 Task: Select option "Only workspace admins" in slack workspaces restrictions.
Action: Mouse moved to (950, 520)
Screenshot: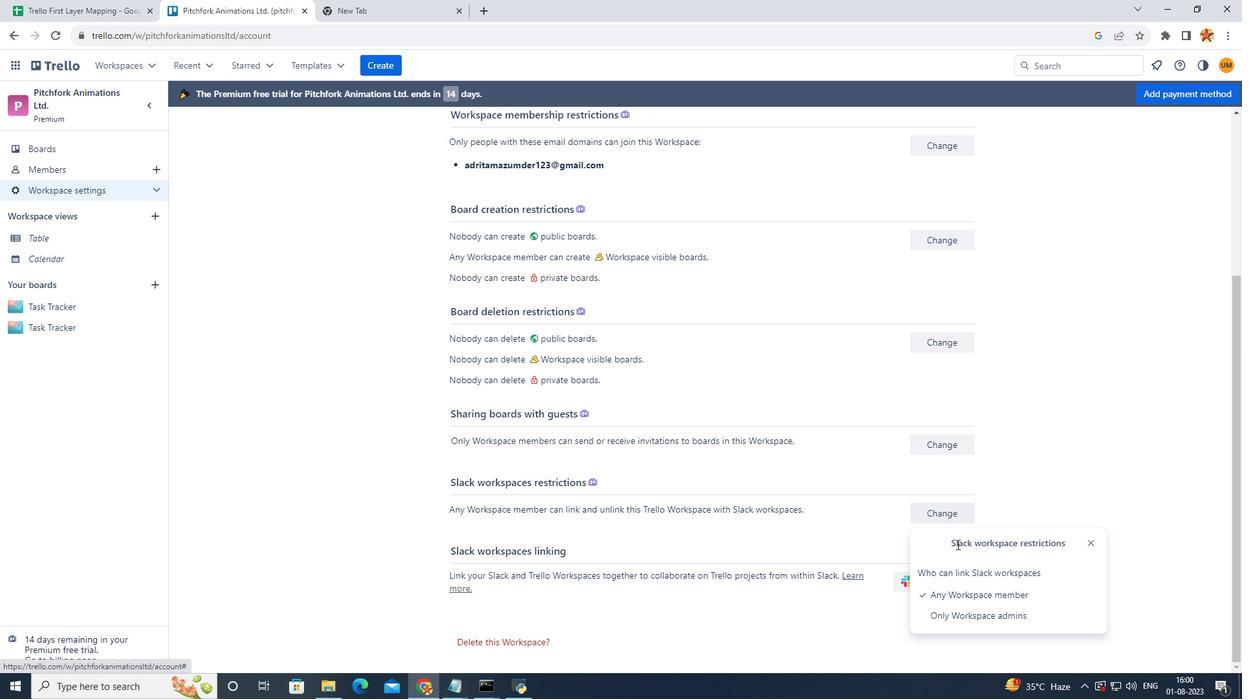 
Action: Mouse pressed left at (950, 520)
Screenshot: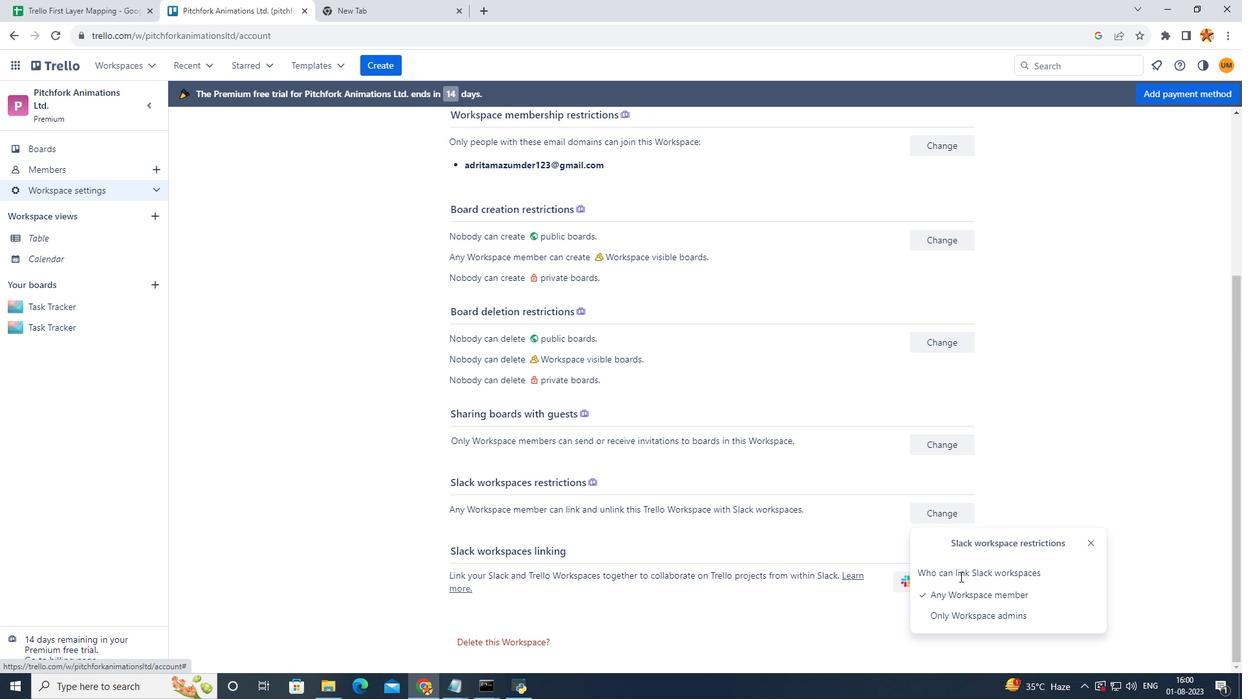 
Action: Mouse moved to (953, 611)
Screenshot: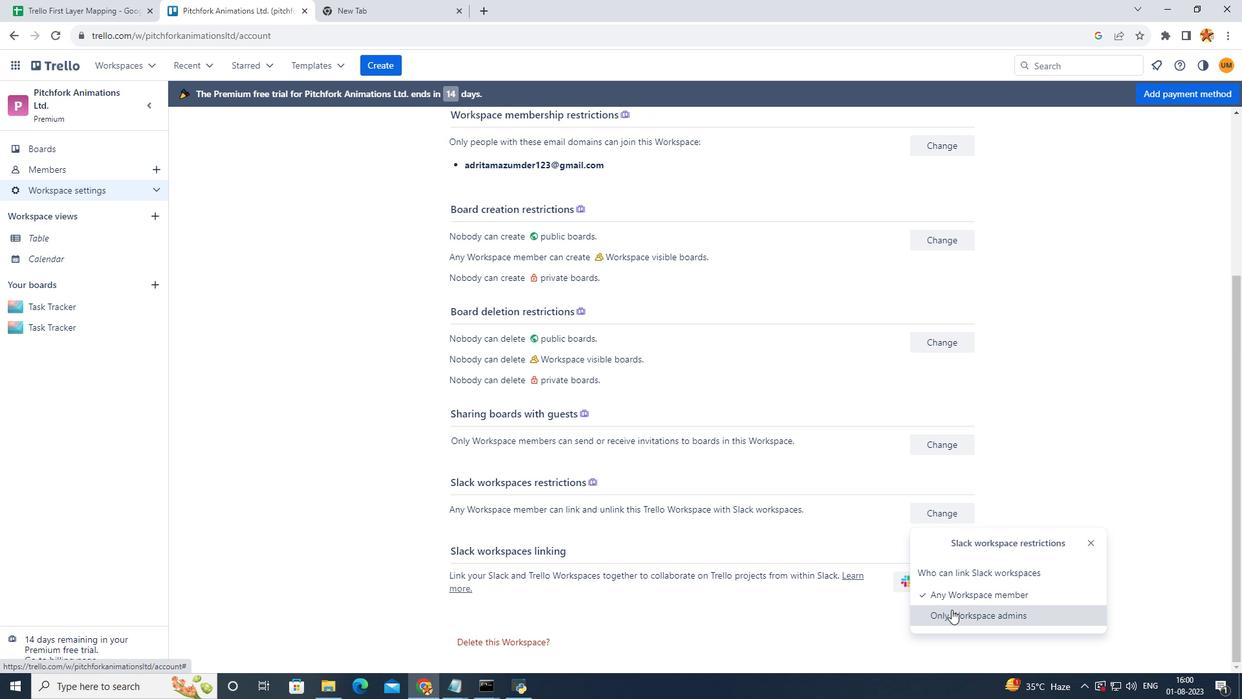 
Action: Mouse pressed left at (953, 611)
Screenshot: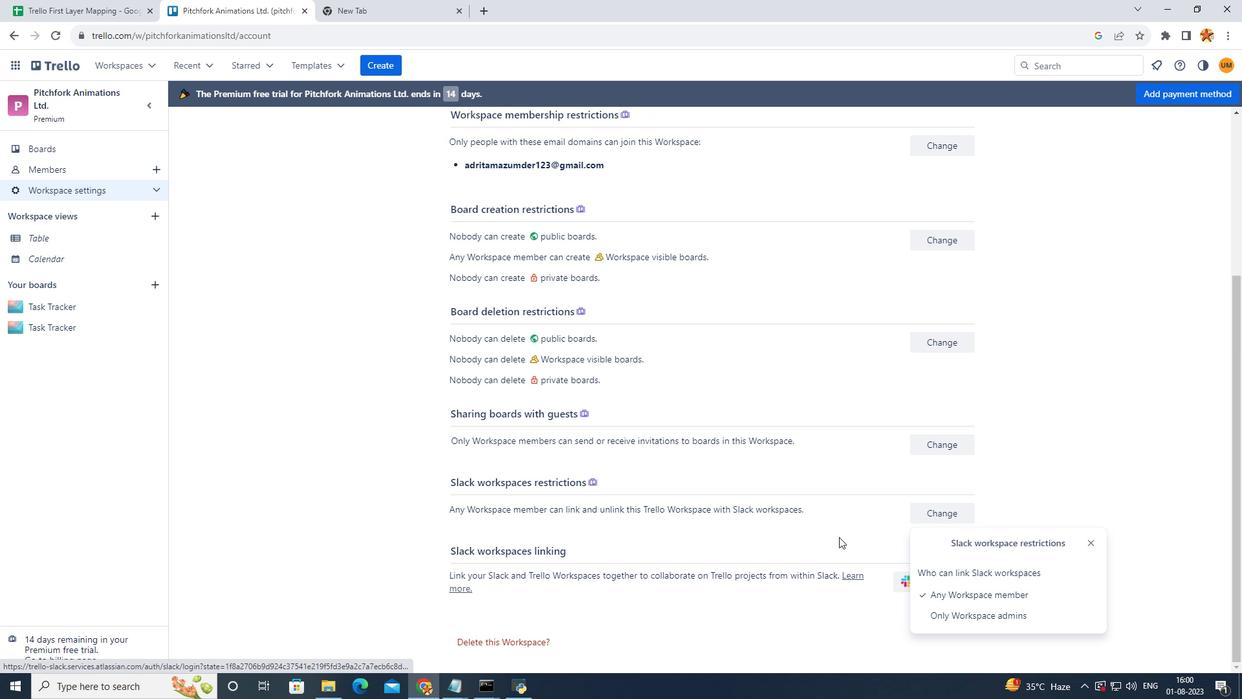 
Action: Mouse moved to (917, 605)
Screenshot: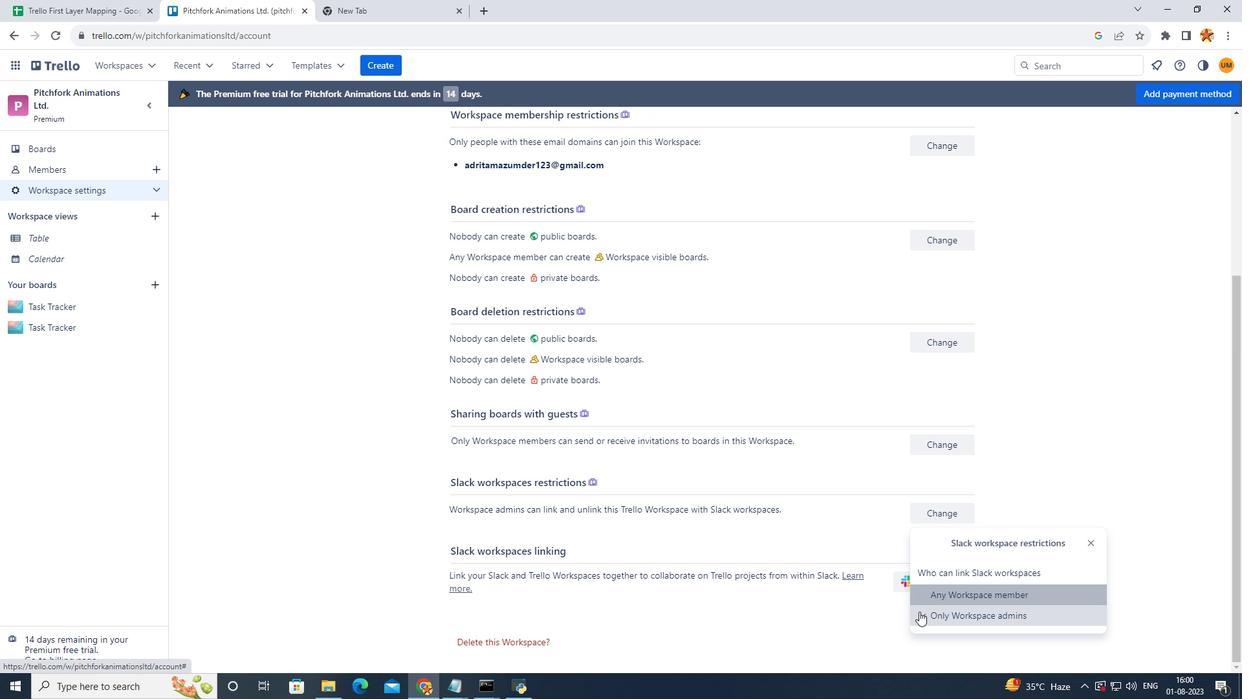 
Action: Mouse pressed left at (917, 605)
Screenshot: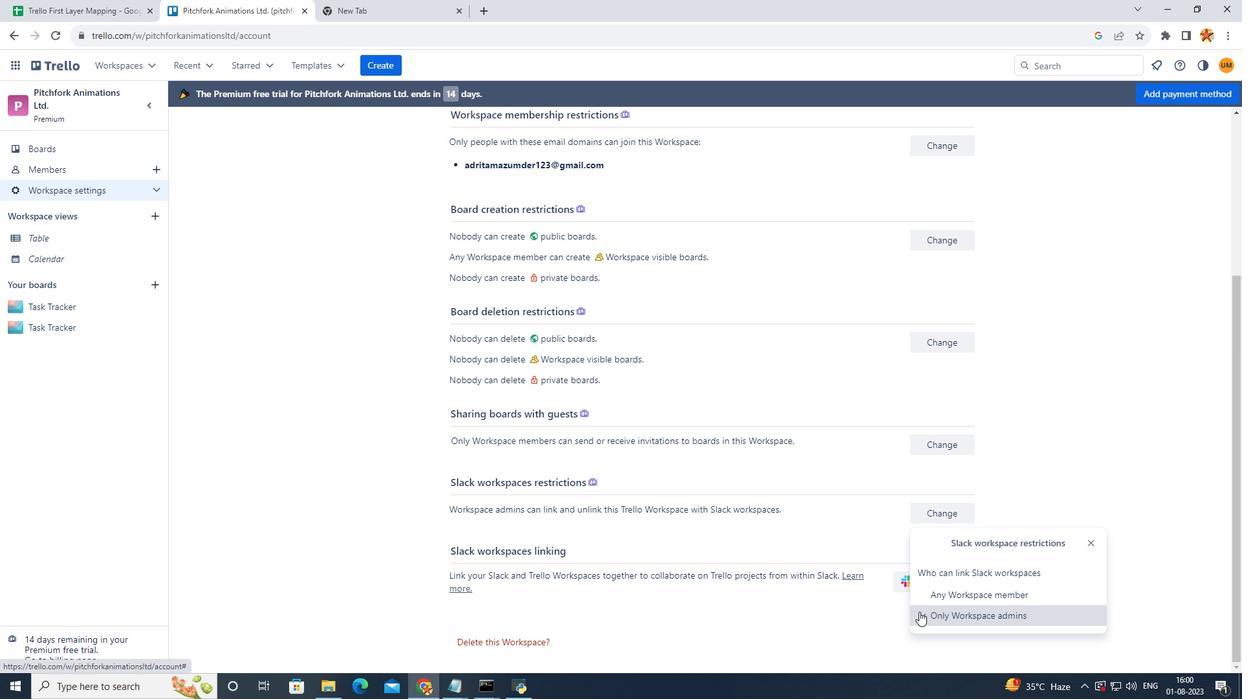 
Action: Mouse moved to (921, 613)
Screenshot: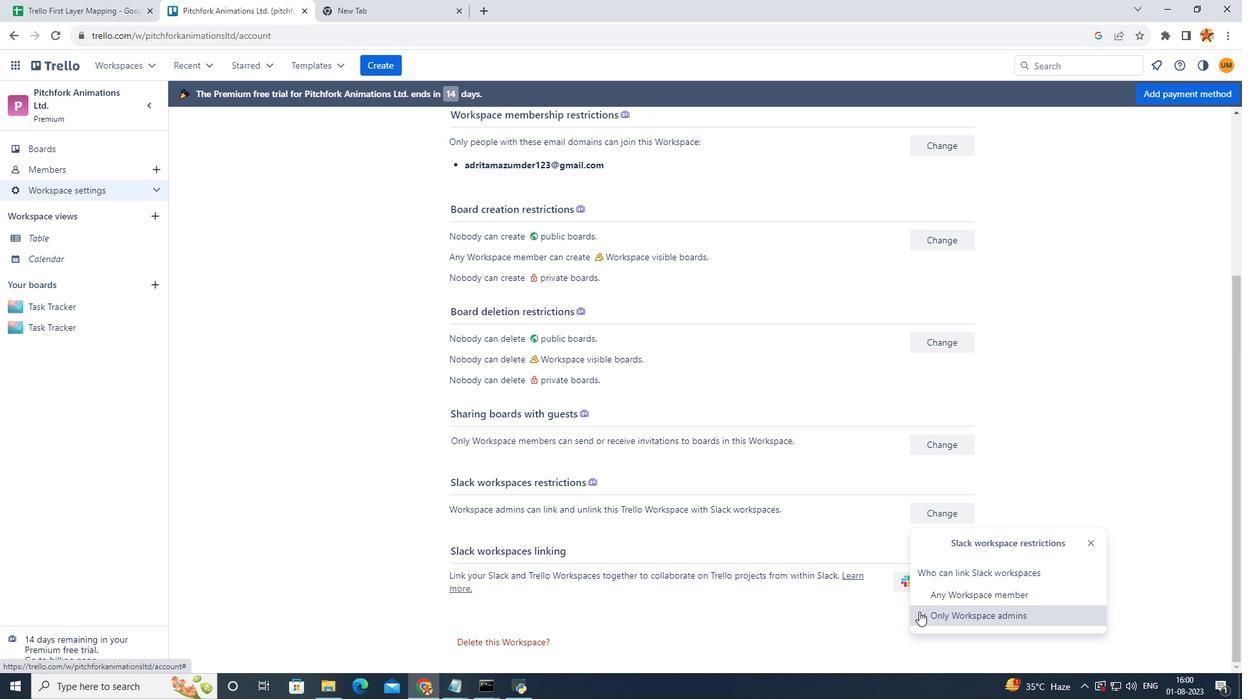 
Action: Mouse pressed left at (921, 613)
Screenshot: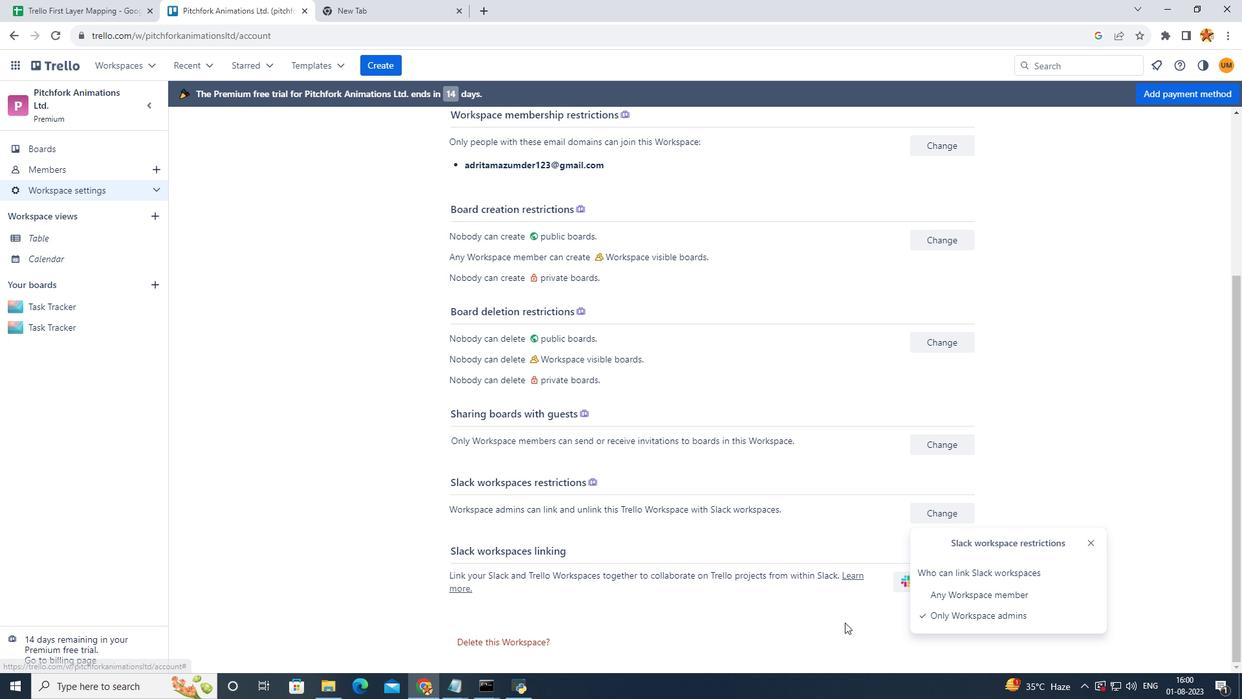 
Action: Mouse moved to (846, 624)
Screenshot: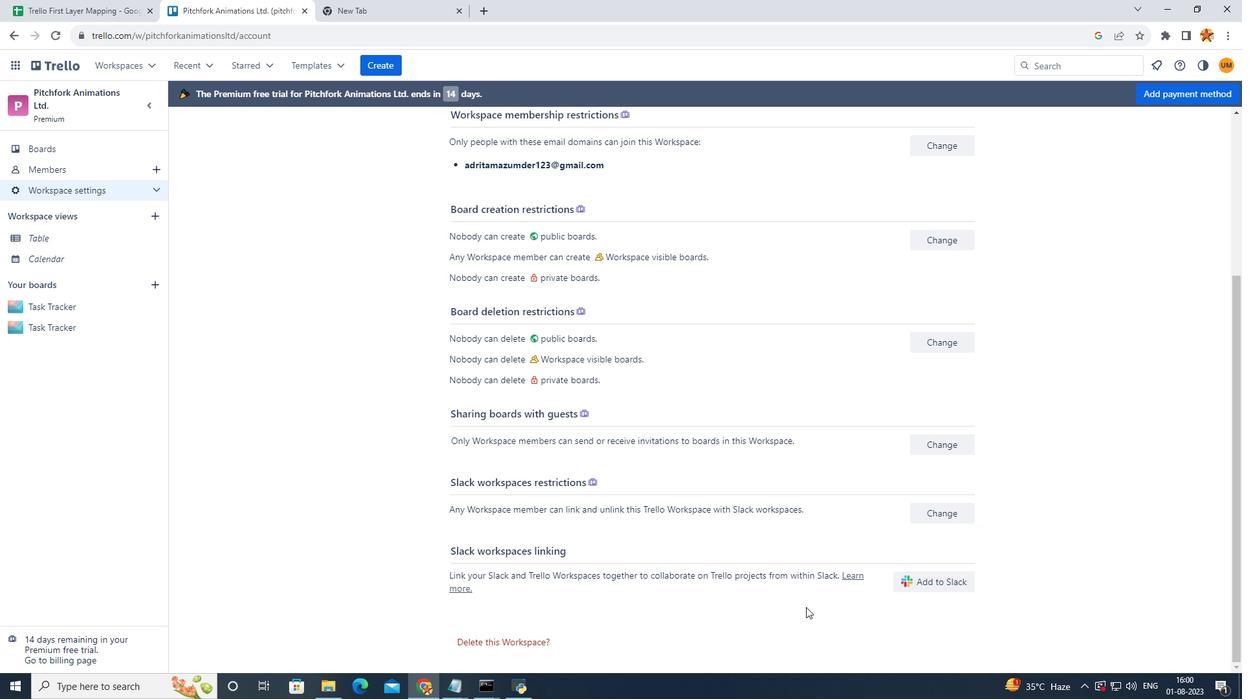 
Action: Mouse pressed left at (846, 624)
Screenshot: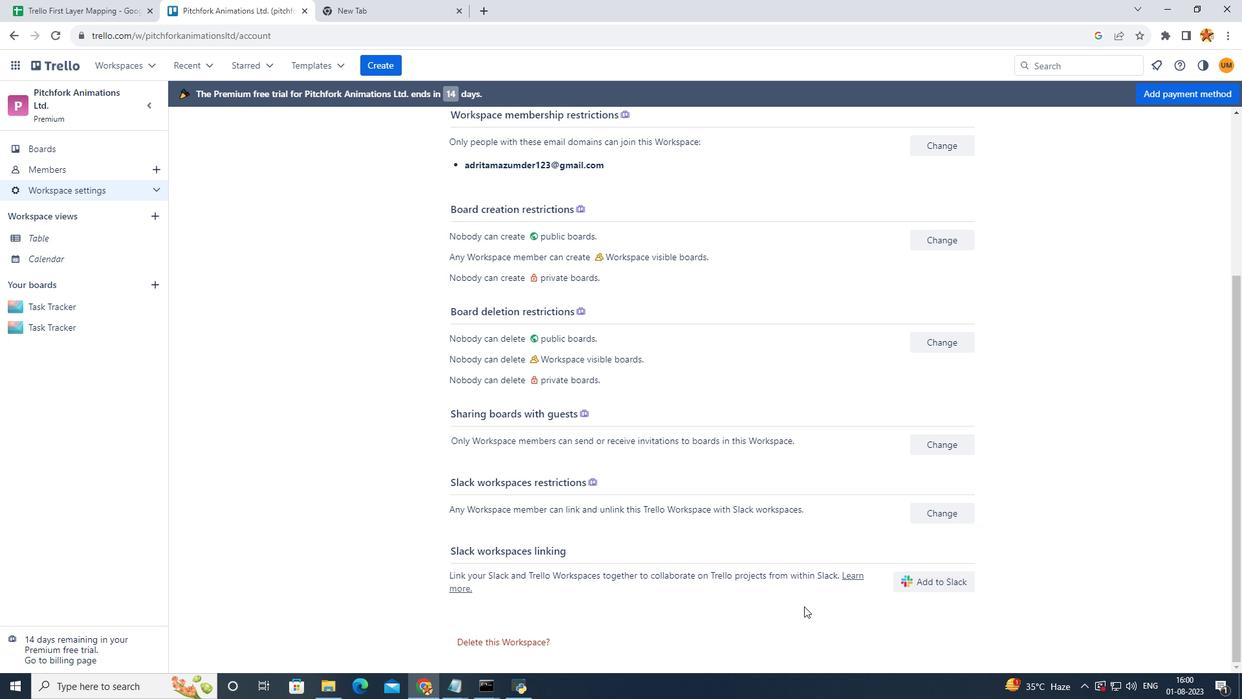 
Action: Mouse moved to (913, 515)
Screenshot: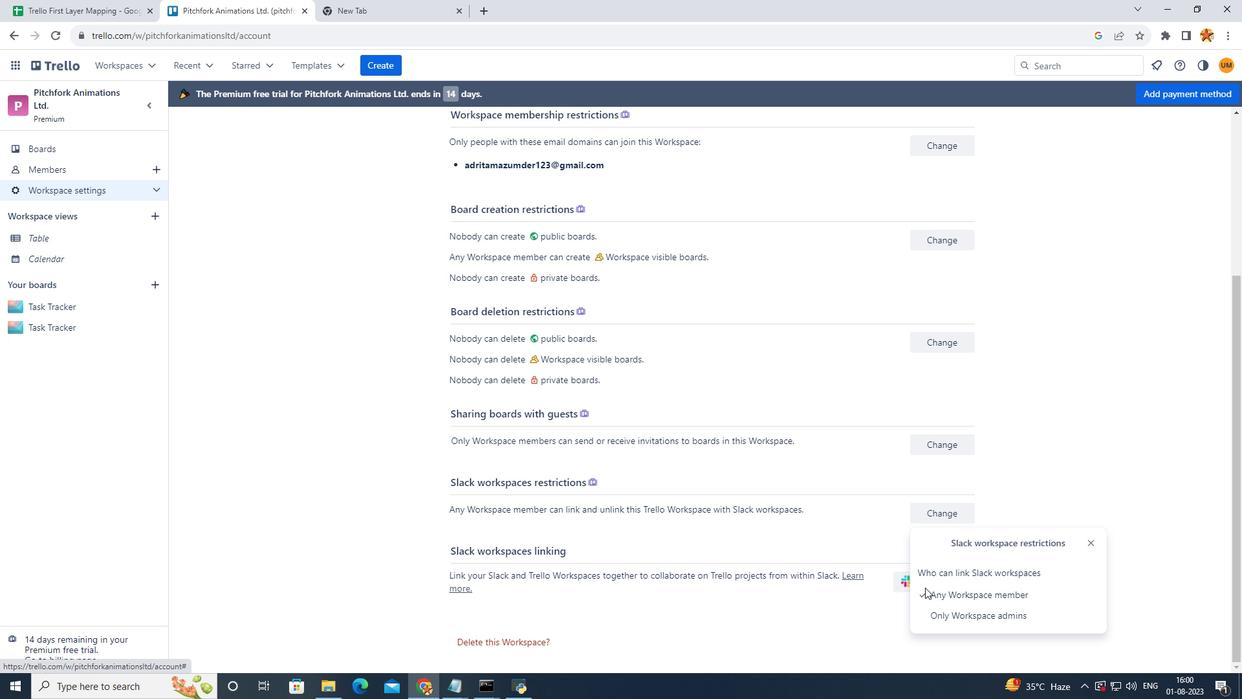 
Action: Mouse pressed left at (913, 515)
Screenshot: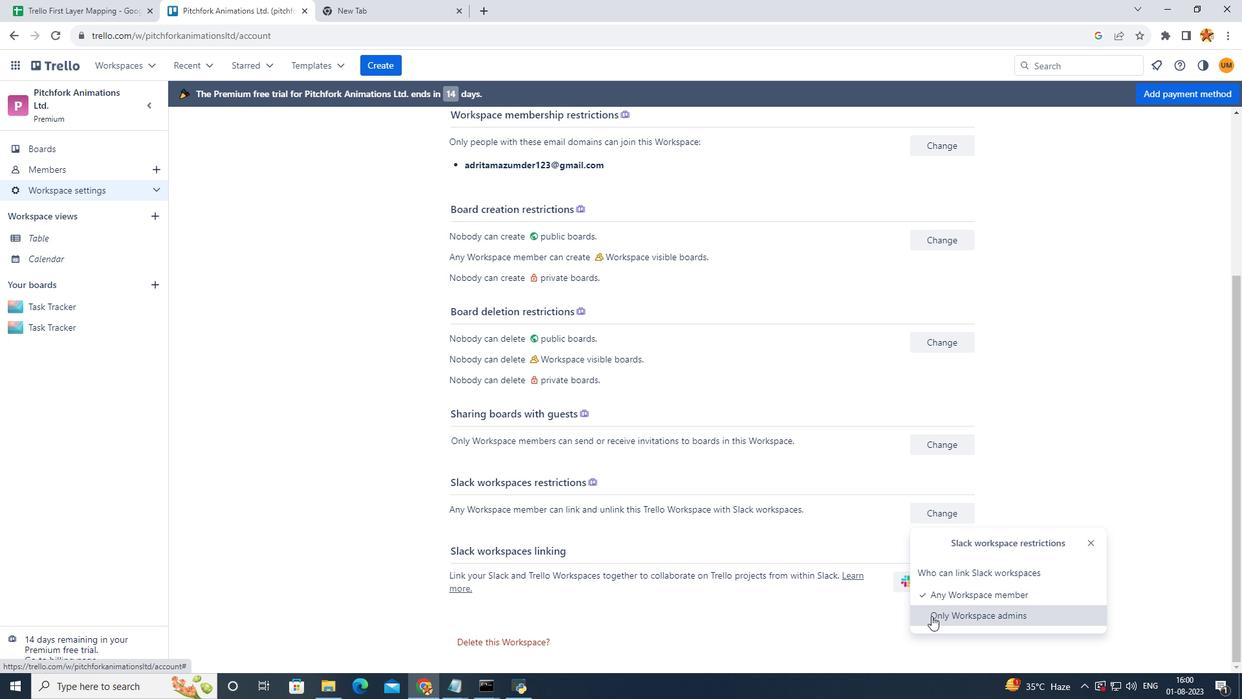 
Action: Mouse moved to (933, 617)
Screenshot: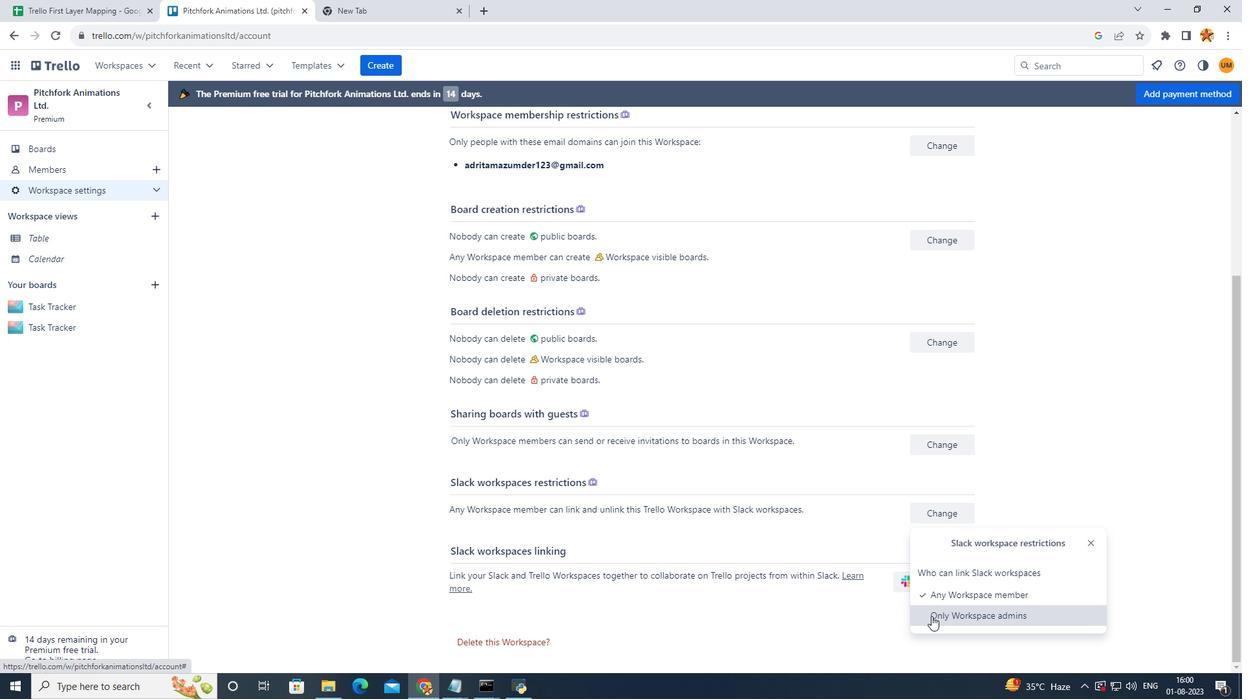 
Action: Mouse pressed left at (933, 617)
Screenshot: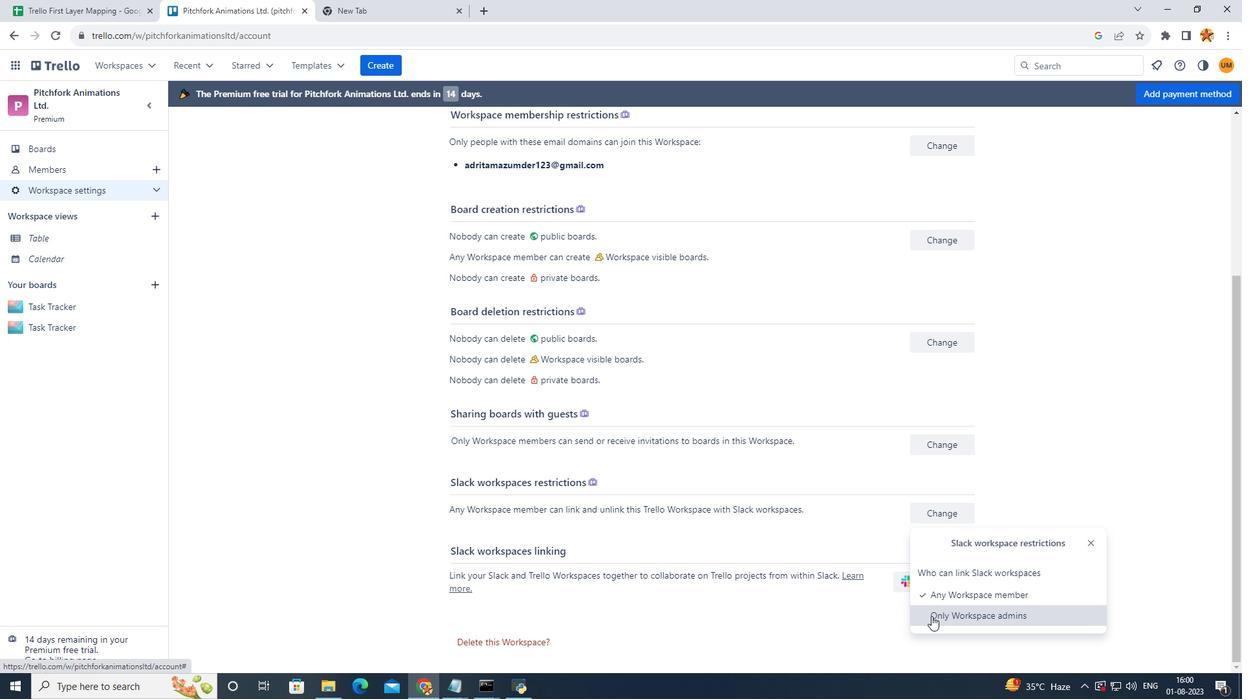 
Action: Mouse moved to (932, 618)
Screenshot: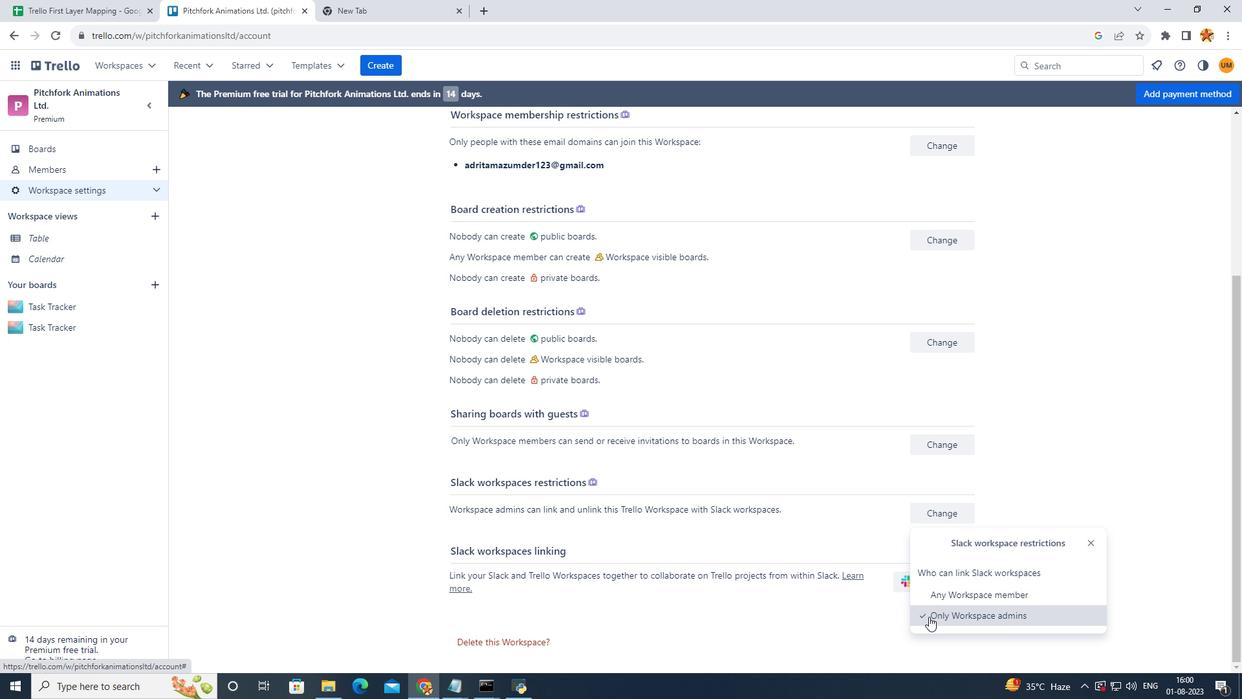 
Action: Mouse pressed left at (932, 618)
Screenshot: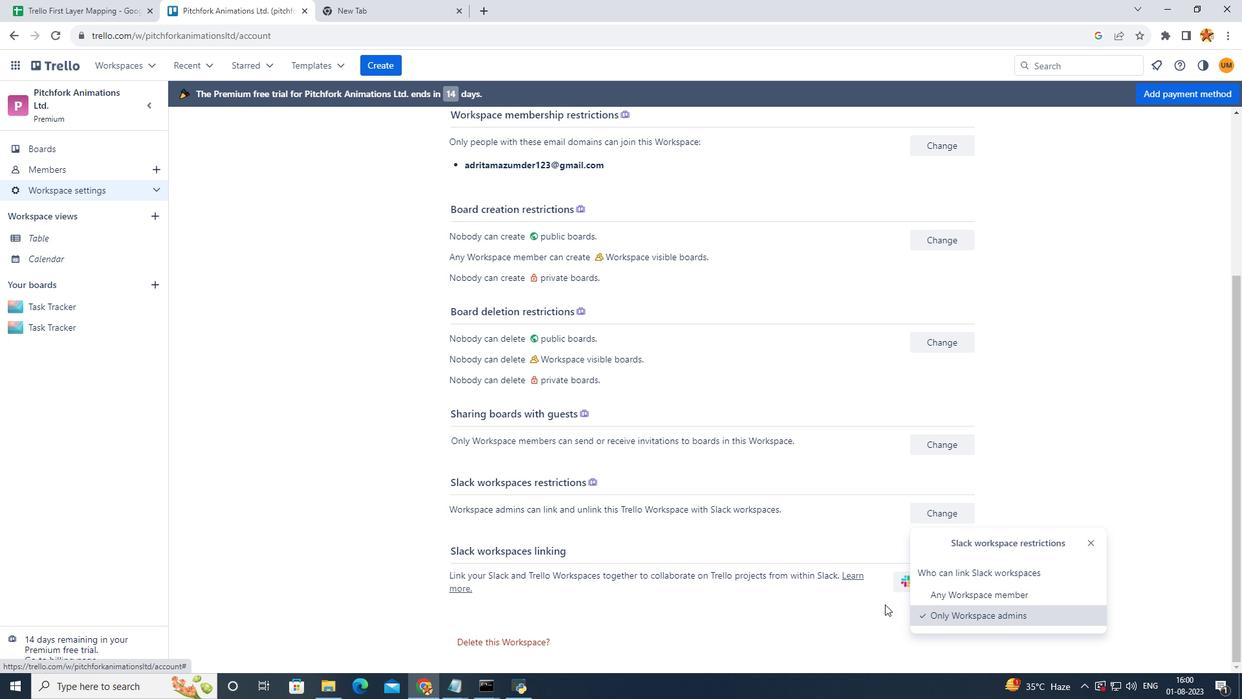 
Action: Mouse moved to (815, 513)
Screenshot: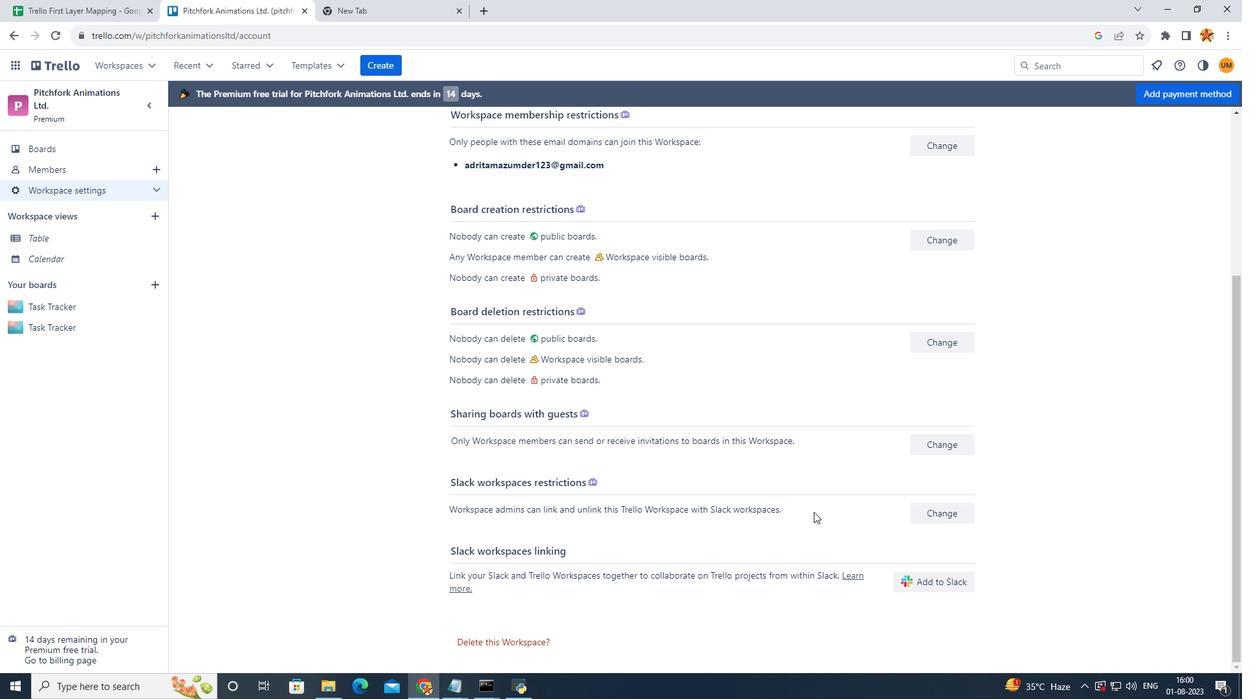 
Action: Mouse pressed left at (815, 513)
Screenshot: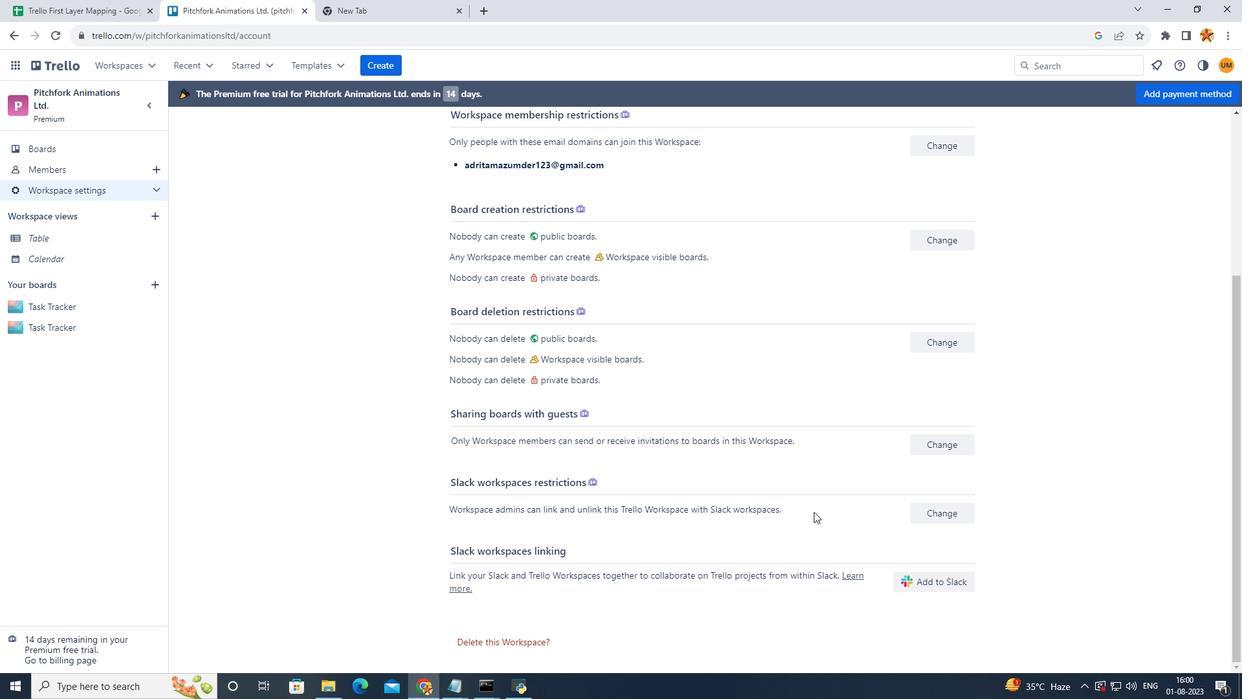 
